 Task: Add Raw Farm Whole Raw Kefir to the cart.
Action: Mouse pressed left at (16, 125)
Screenshot: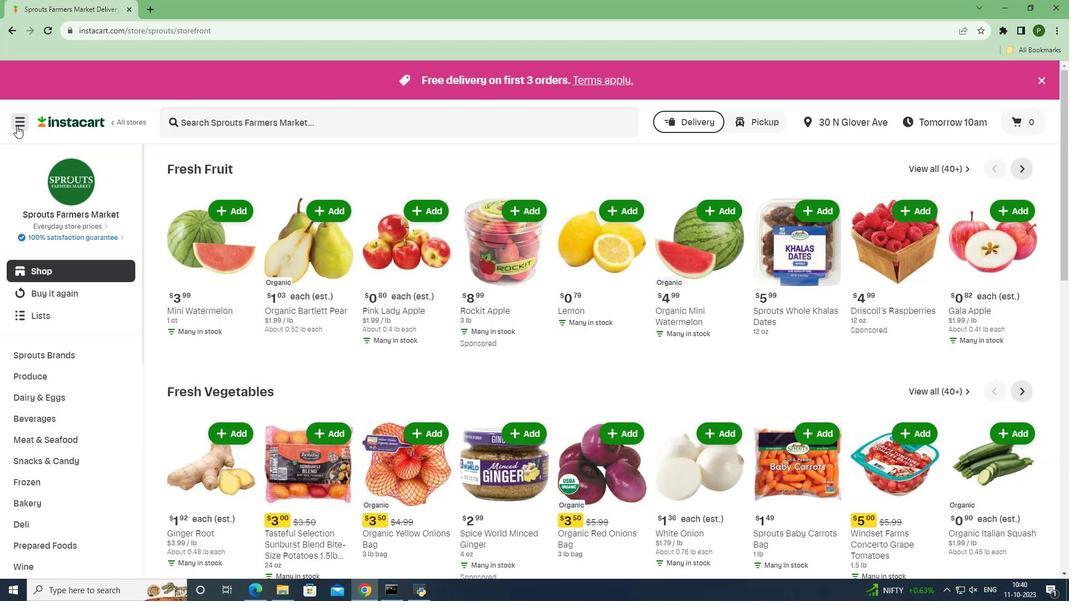 
Action: Mouse moved to (39, 294)
Screenshot: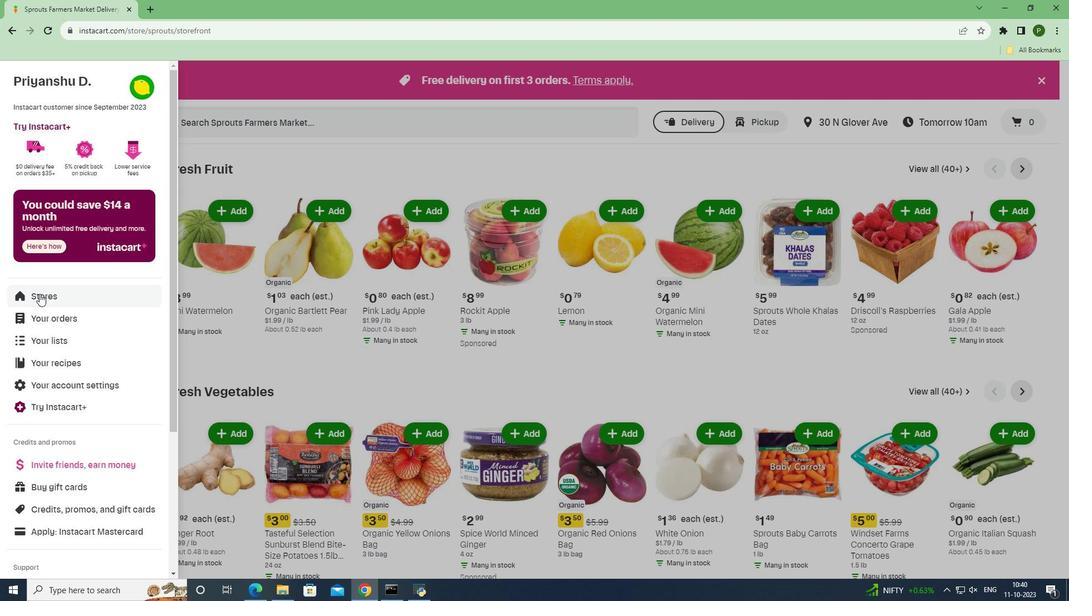 
Action: Mouse pressed left at (39, 294)
Screenshot: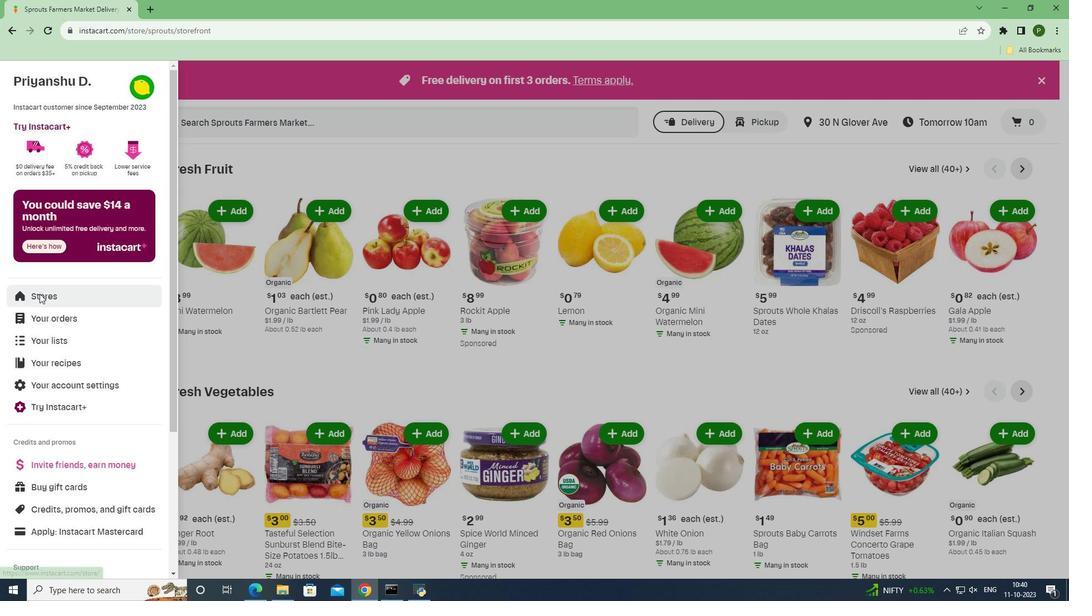 
Action: Mouse moved to (248, 126)
Screenshot: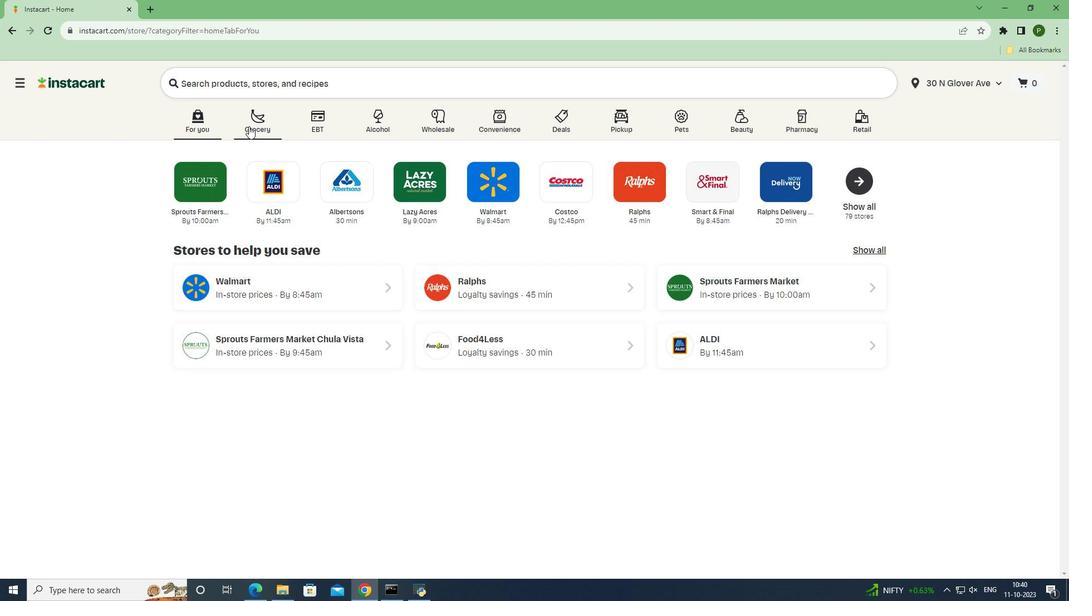 
Action: Mouse pressed left at (248, 126)
Screenshot: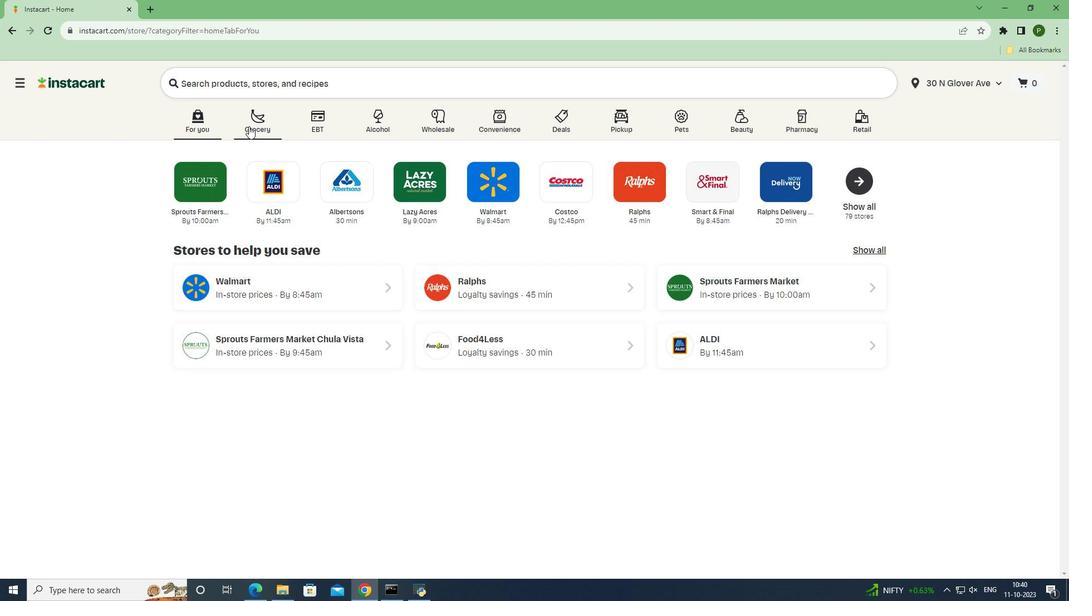 
Action: Mouse moved to (456, 259)
Screenshot: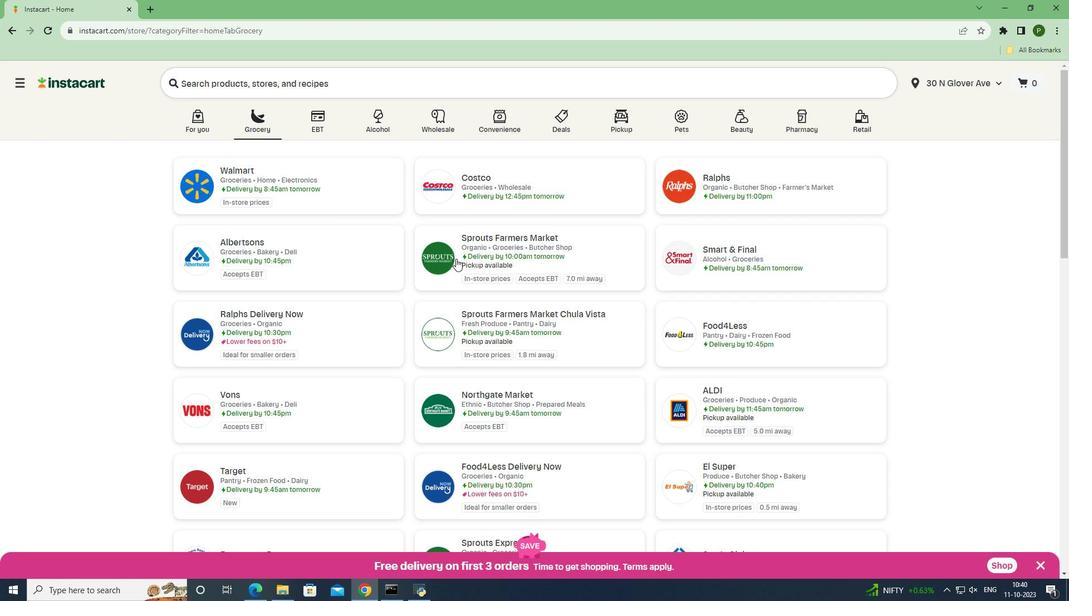 
Action: Mouse pressed left at (456, 259)
Screenshot: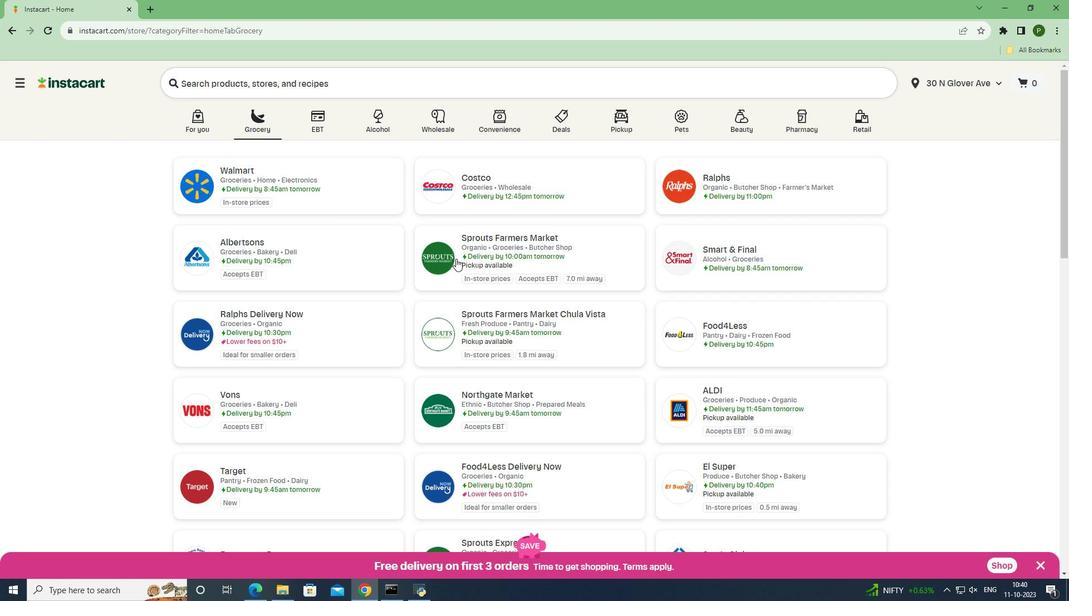 
Action: Mouse moved to (79, 396)
Screenshot: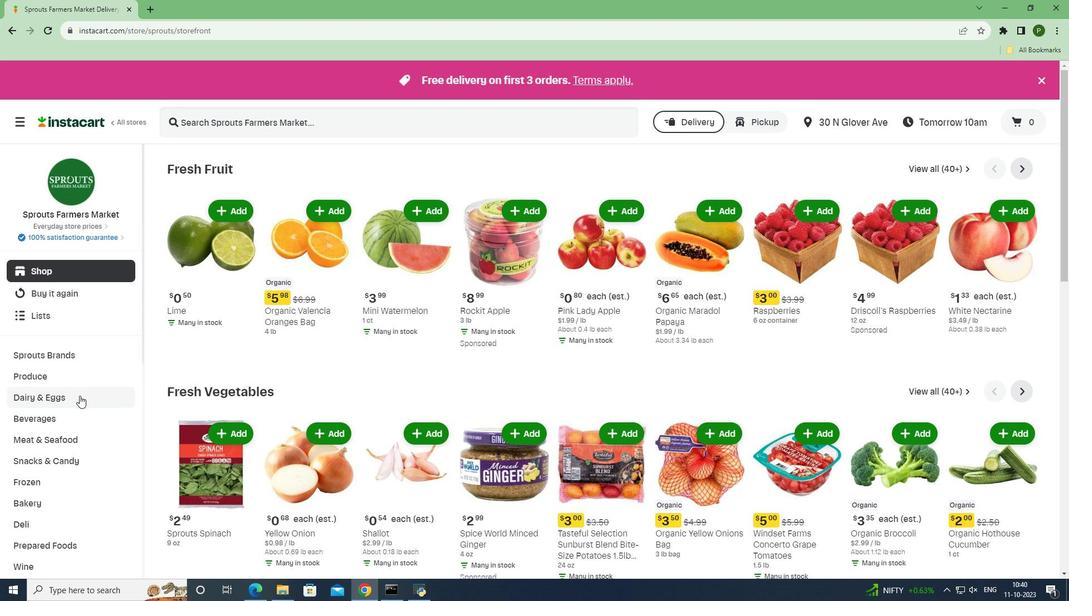 
Action: Mouse pressed left at (79, 396)
Screenshot: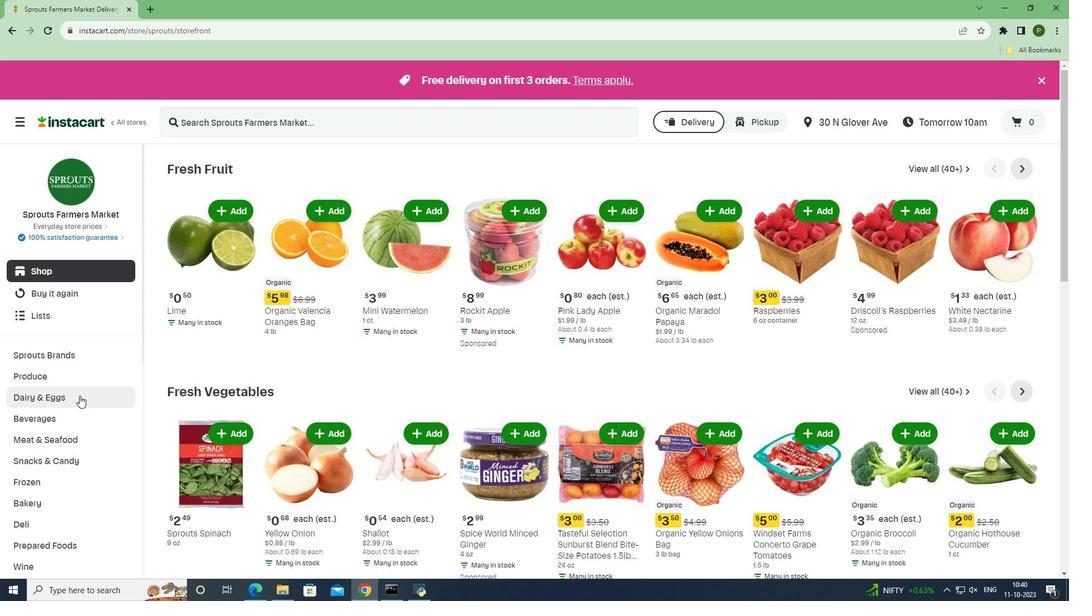 
Action: Mouse moved to (59, 484)
Screenshot: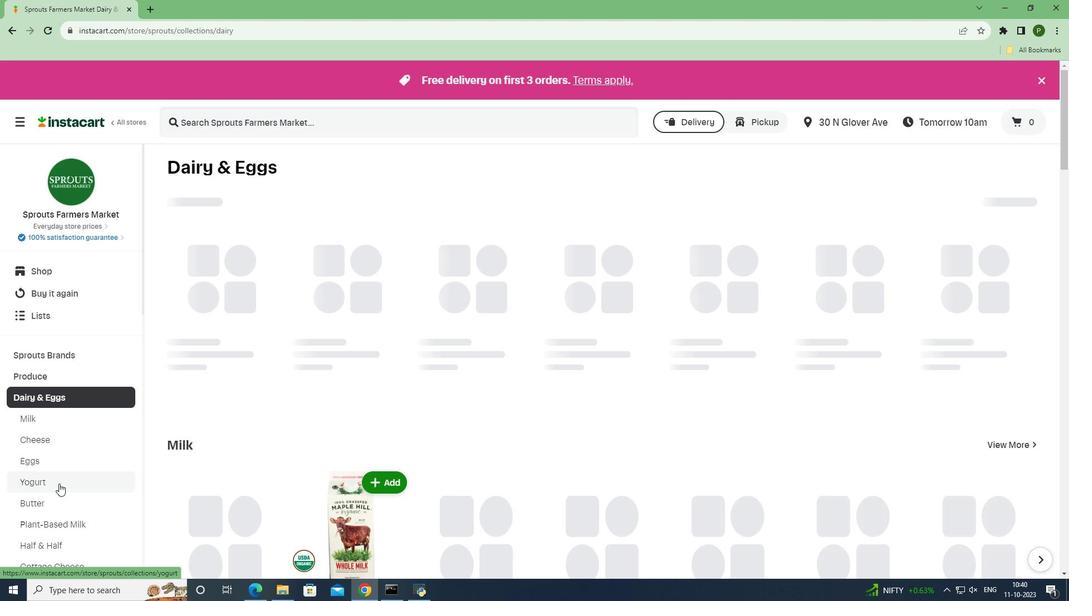 
Action: Mouse pressed left at (59, 484)
Screenshot: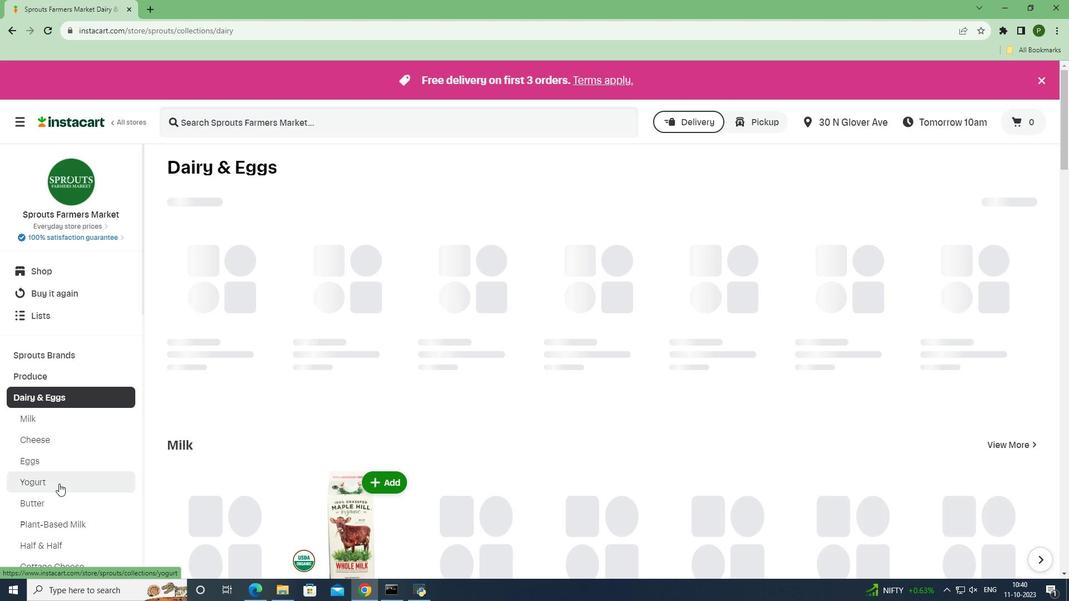 
Action: Mouse moved to (244, 122)
Screenshot: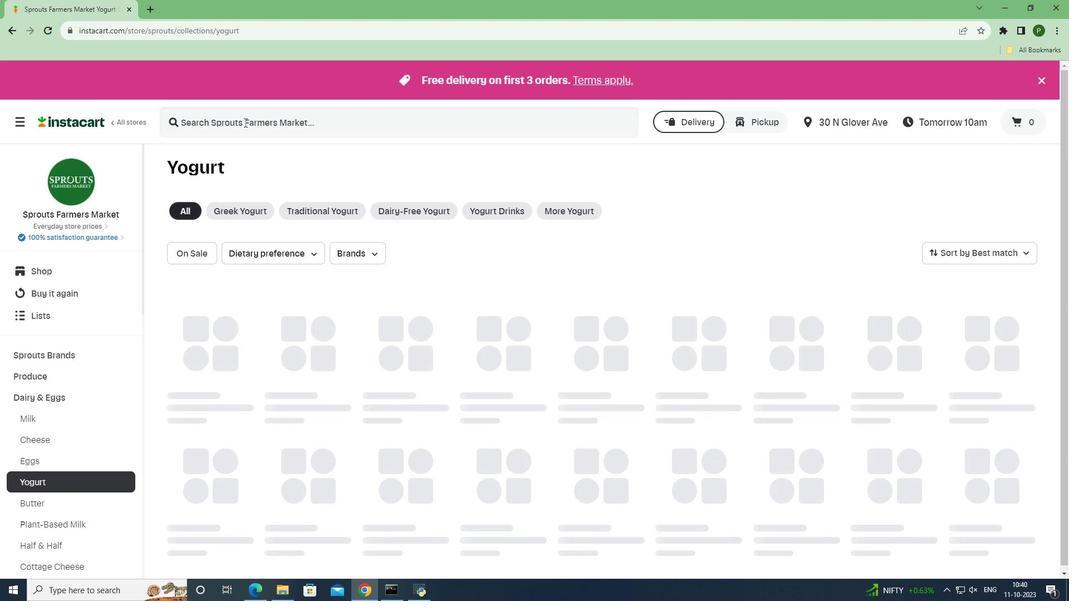 
Action: Mouse pressed left at (244, 122)
Screenshot: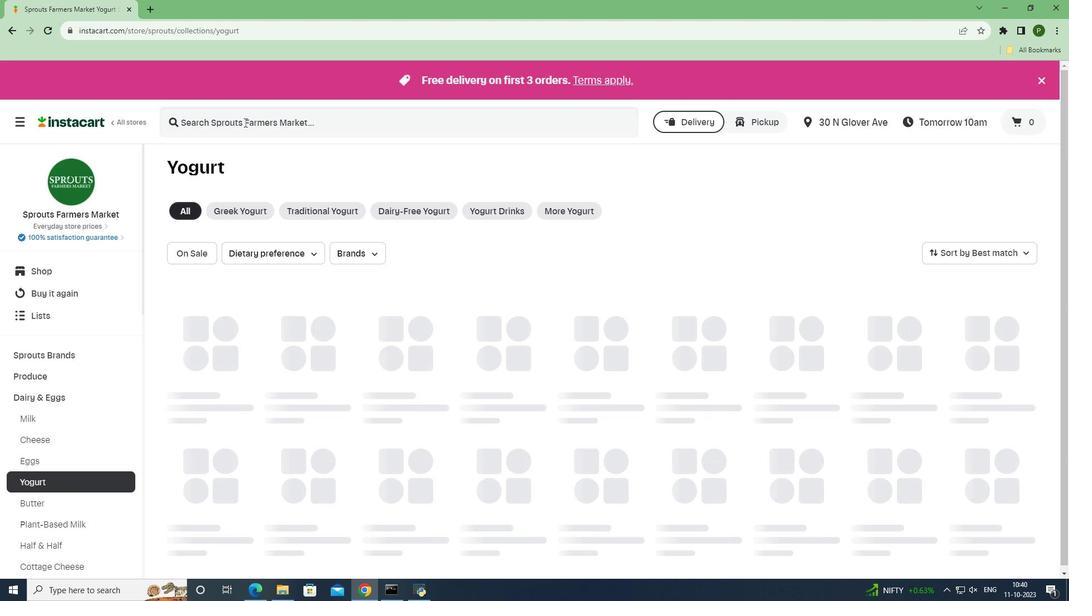 
Action: Key pressed <Key.caps_lock>R<Key.caps_lock>aw<Key.space><Key.caps_lock>F<Key.caps_lock>arm<Key.space><Key.caps_lock>W<Key.caps_lock>hole<Key.space><Key.caps_lock>R<Key.caps_lock>aw<Key.space><Key.caps_lock>K<Key.caps_lock>efir<Key.space><Key.enter>
Screenshot: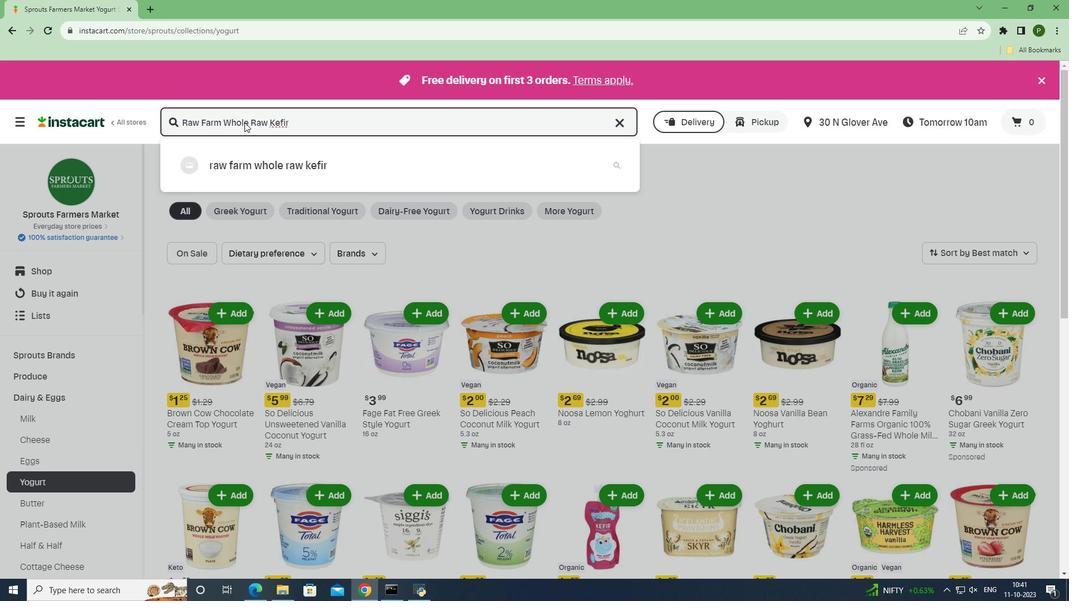 
Action: Mouse moved to (457, 235)
Screenshot: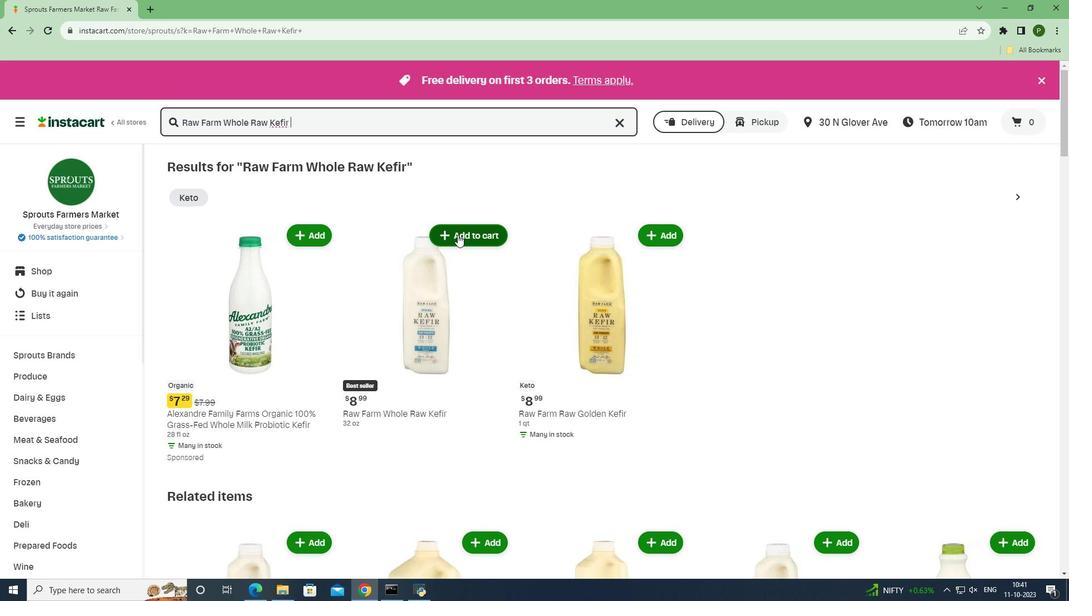 
Action: Mouse pressed left at (457, 235)
Screenshot: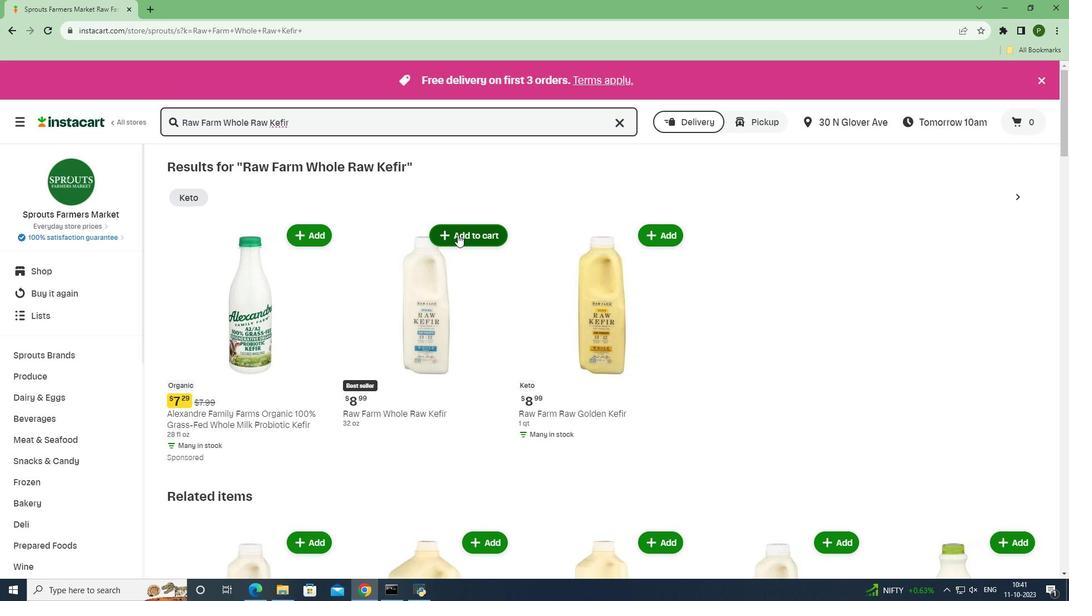 
Action: Mouse moved to (498, 287)
Screenshot: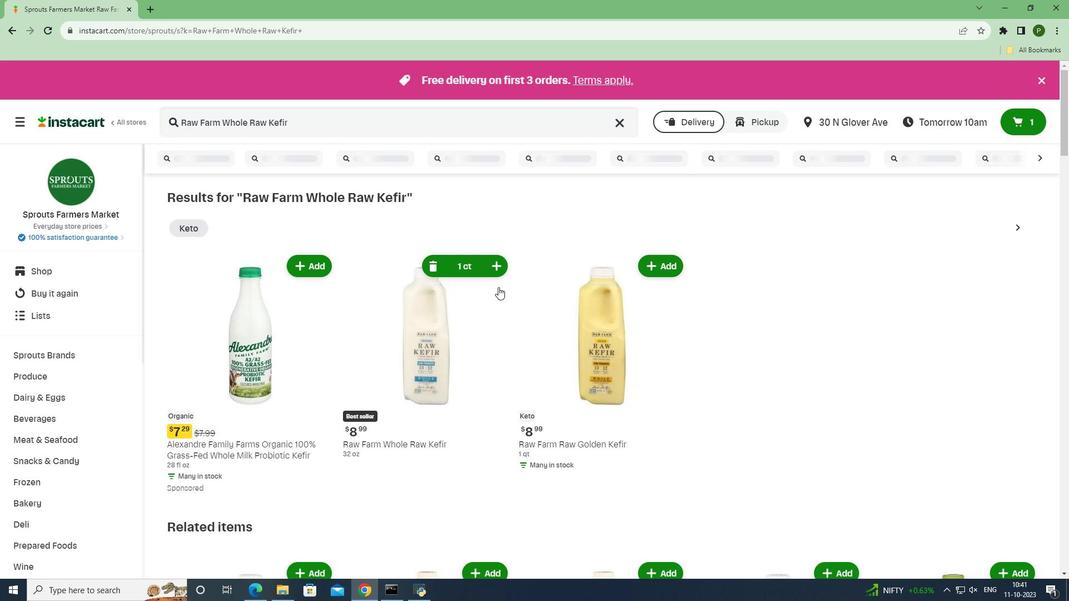 
